 Task: Set the default behavior for intrusive ads content to "Ads are blocked on sites known to show intrusive or misleading ads".
Action: Mouse moved to (1081, 24)
Screenshot: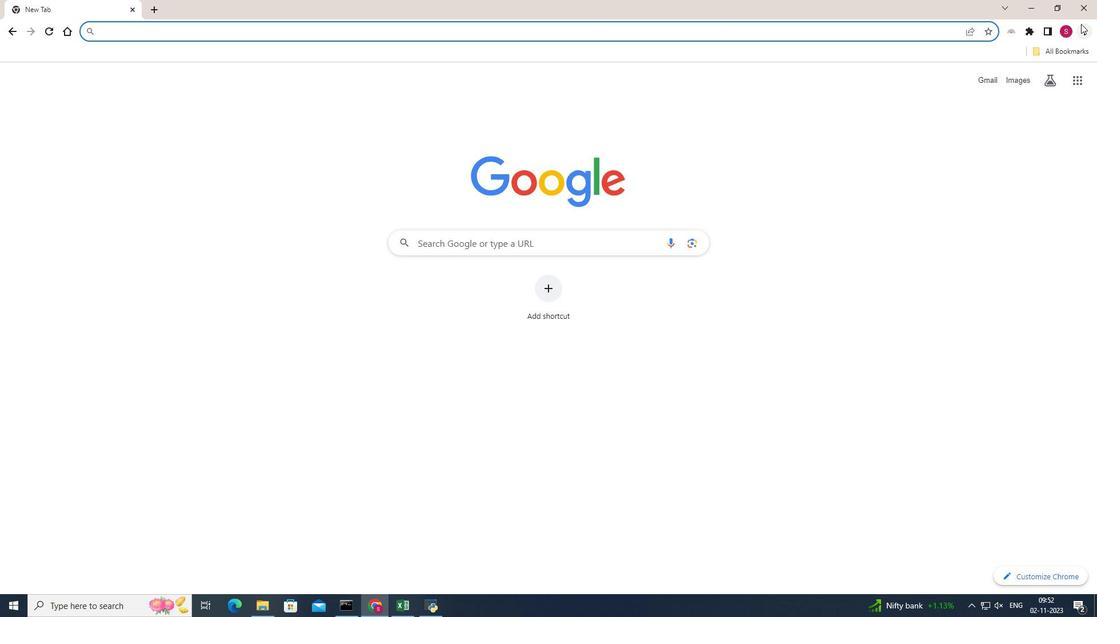 
Action: Mouse pressed left at (1081, 24)
Screenshot: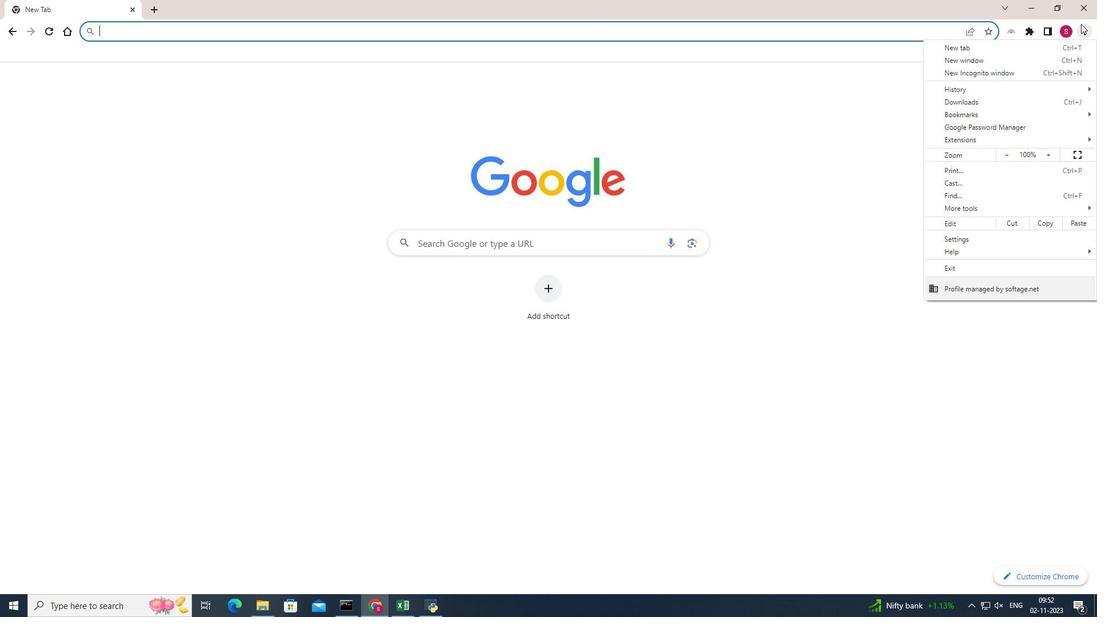 
Action: Mouse moved to (977, 233)
Screenshot: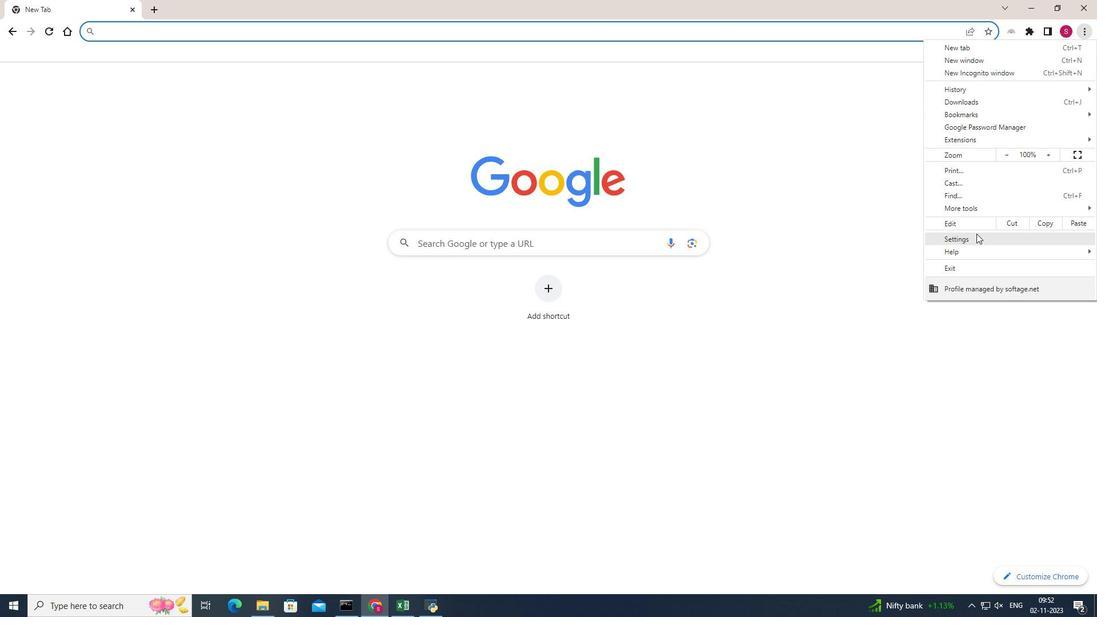 
Action: Mouse pressed left at (977, 233)
Screenshot: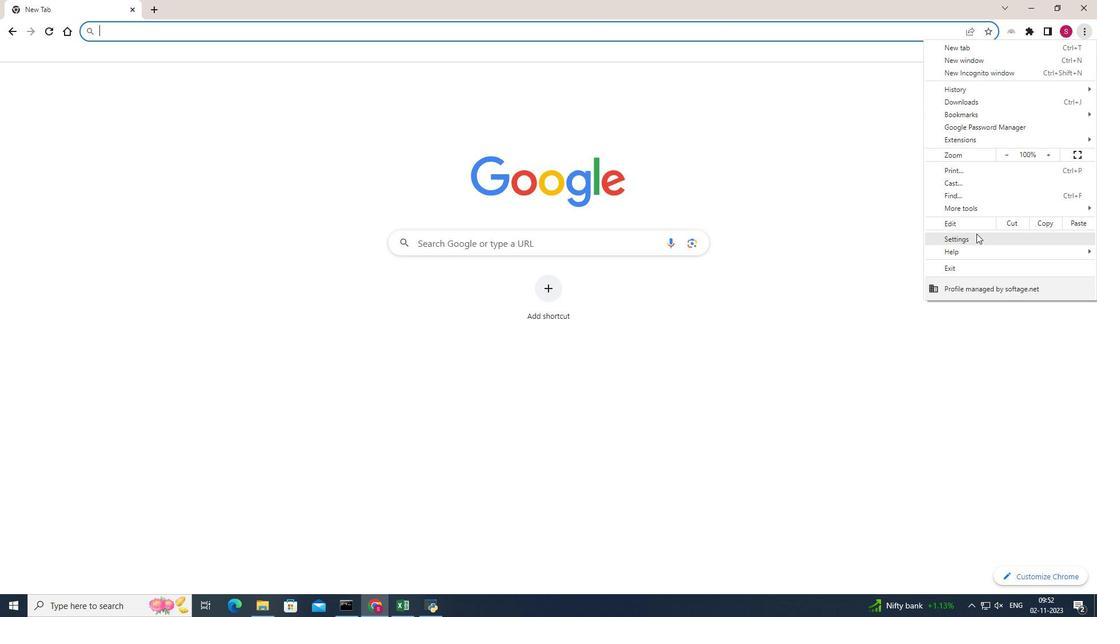 
Action: Mouse moved to (102, 134)
Screenshot: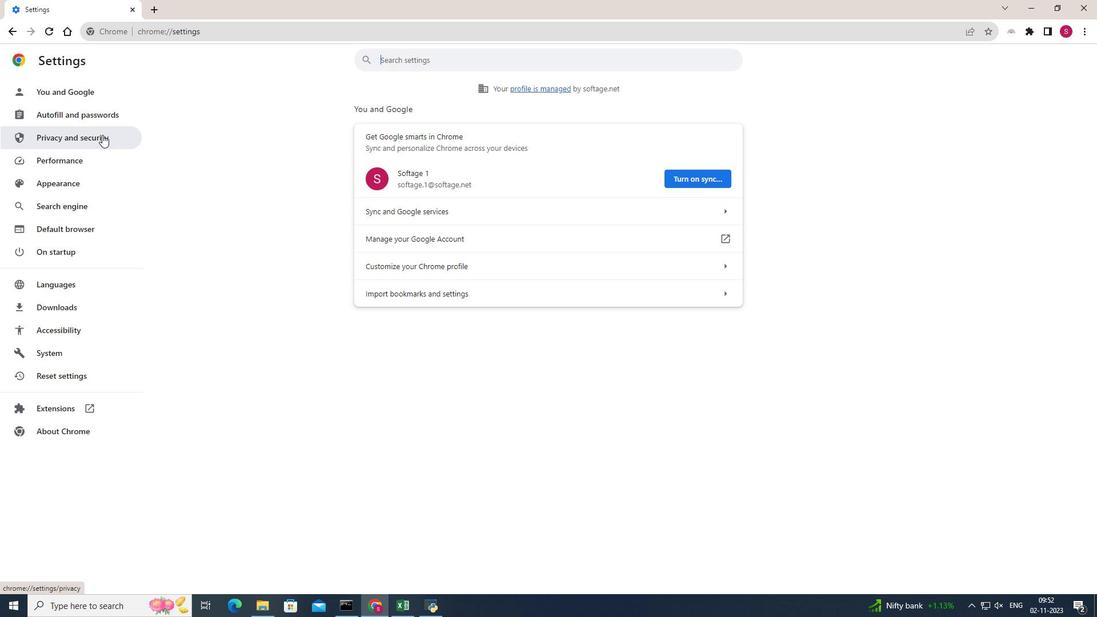 
Action: Mouse pressed left at (102, 134)
Screenshot: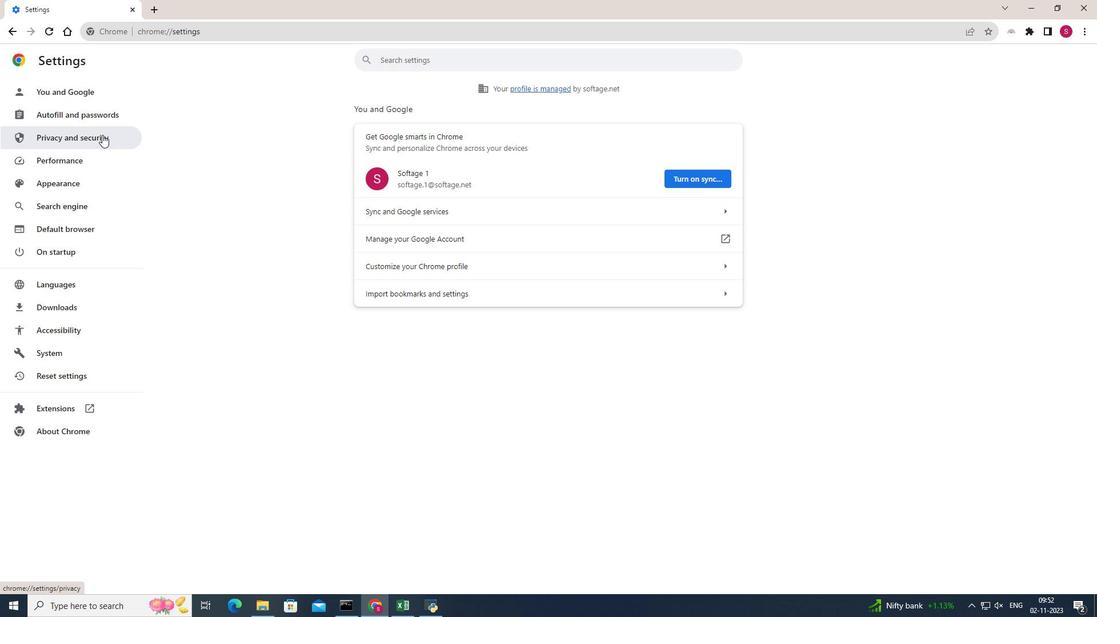 
Action: Mouse moved to (592, 365)
Screenshot: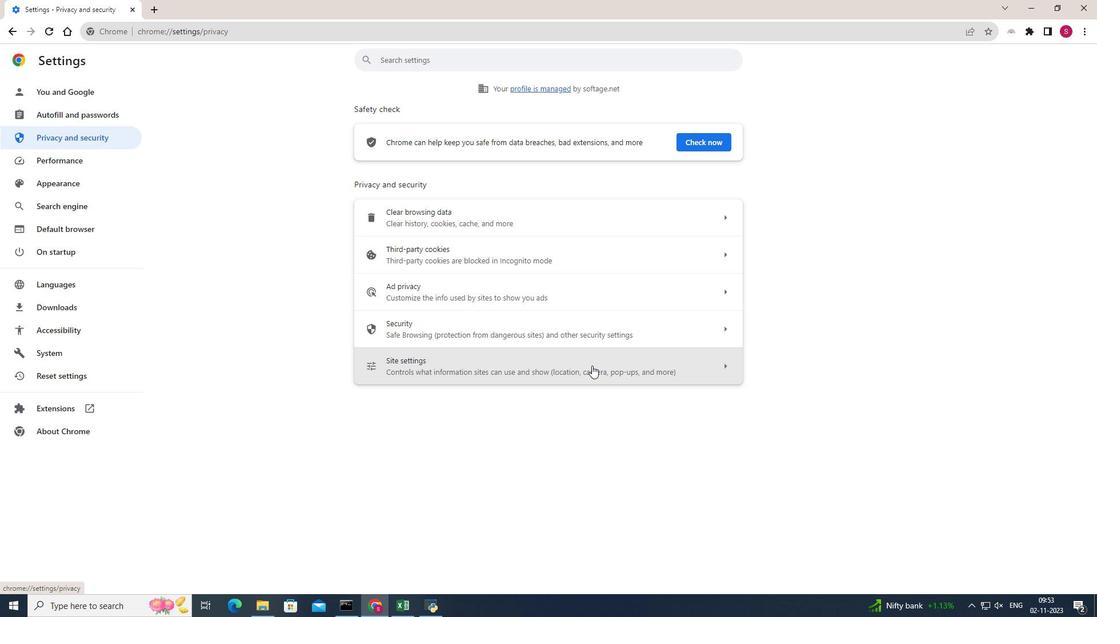
Action: Mouse pressed left at (592, 365)
Screenshot: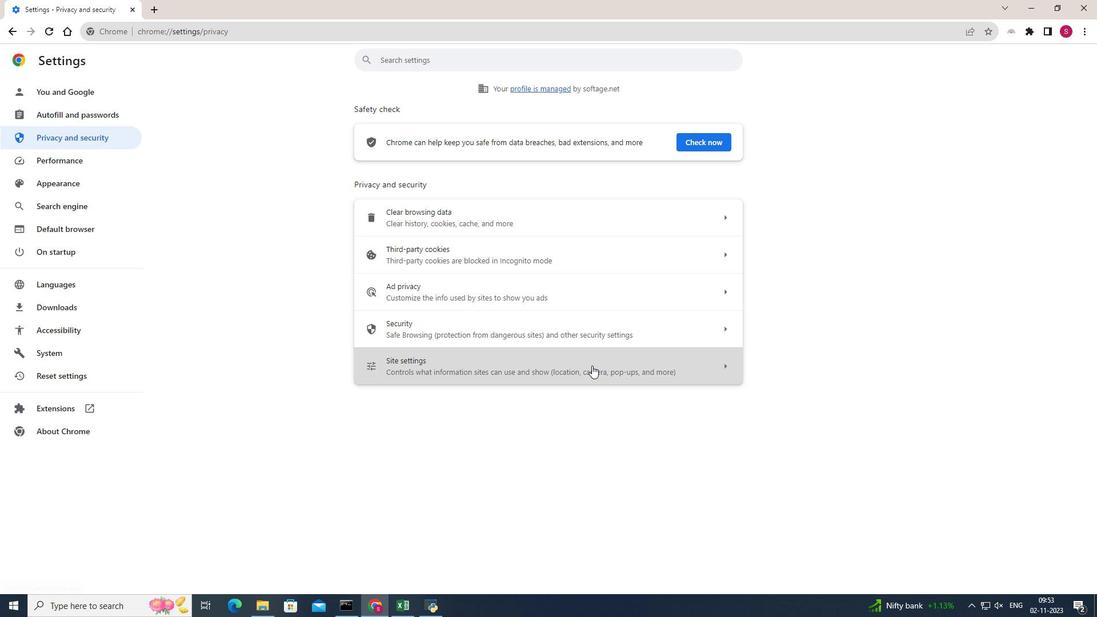 
Action: Mouse moved to (592, 365)
Screenshot: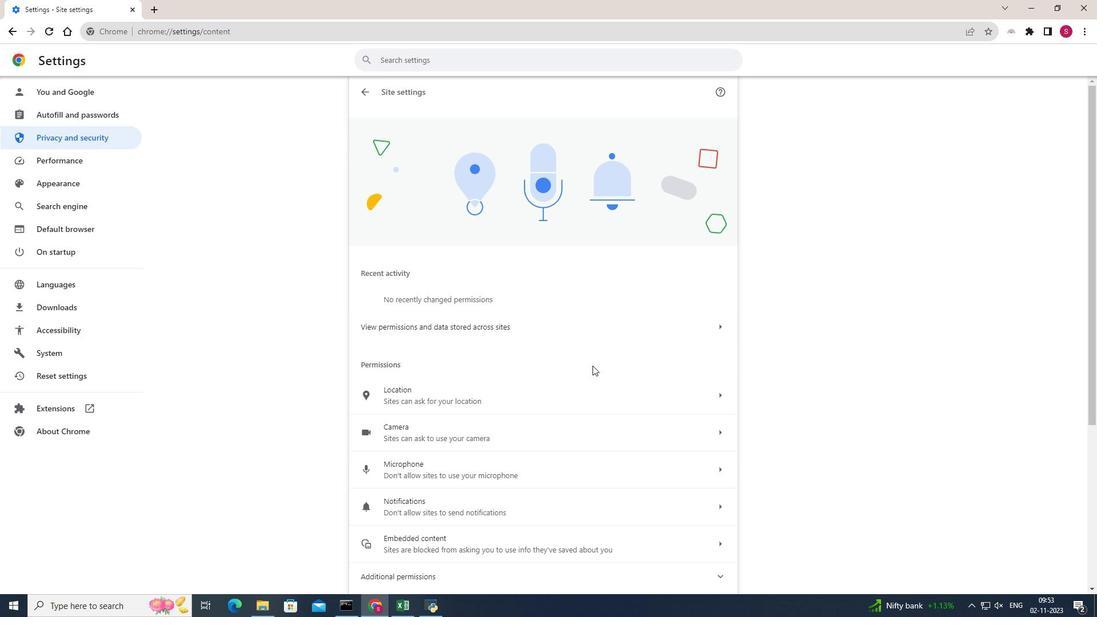 
Action: Mouse scrolled (592, 365) with delta (0, 0)
Screenshot: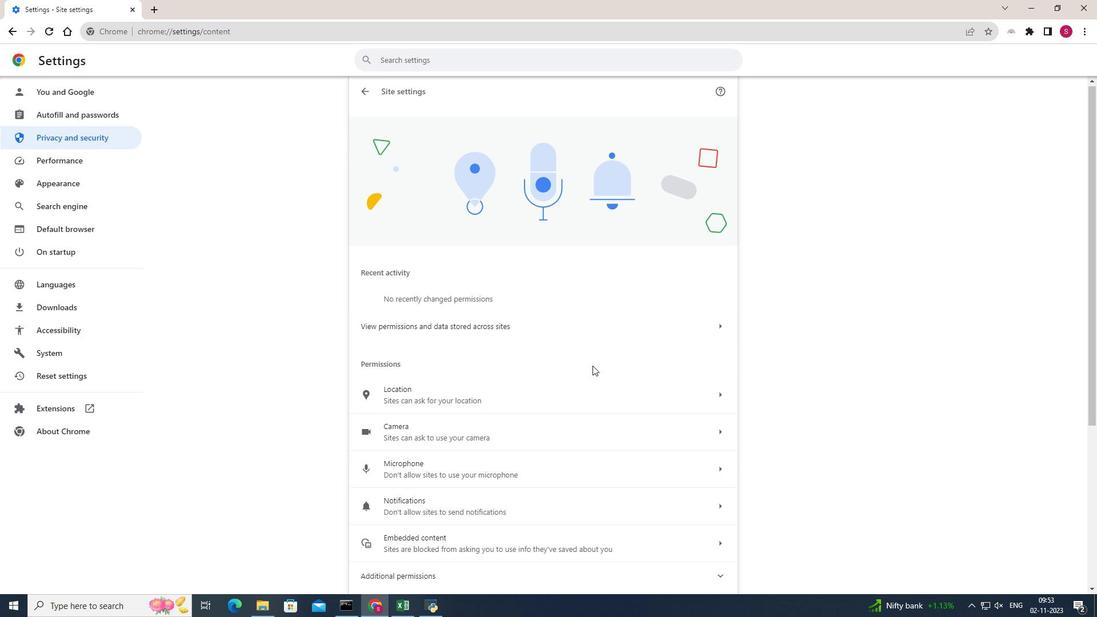 
Action: Mouse scrolled (592, 365) with delta (0, 0)
Screenshot: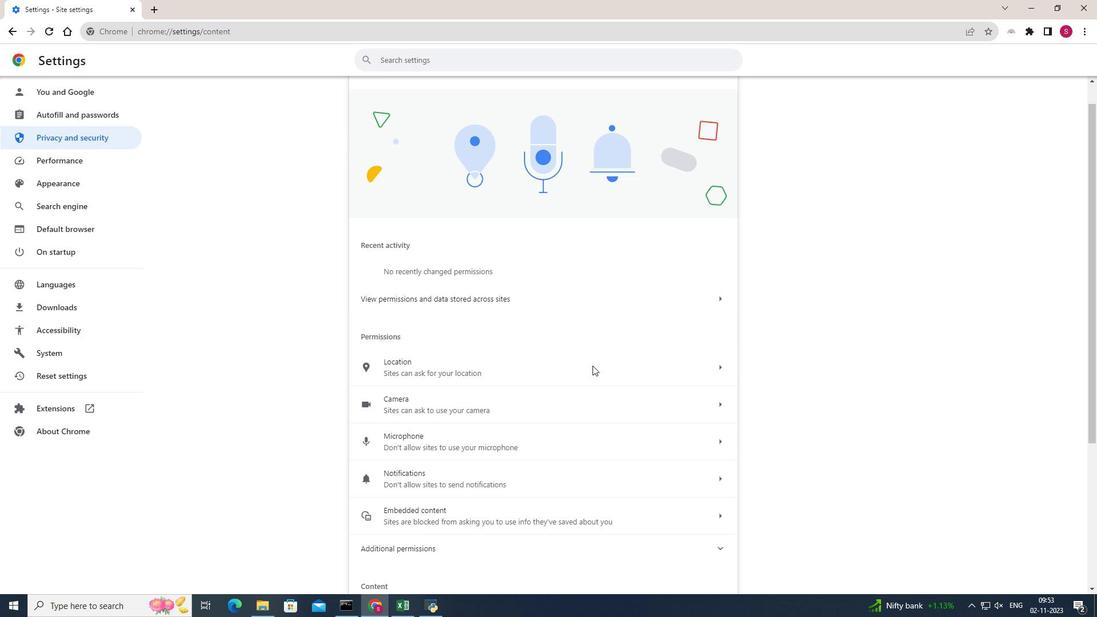 
Action: Mouse scrolled (592, 365) with delta (0, 0)
Screenshot: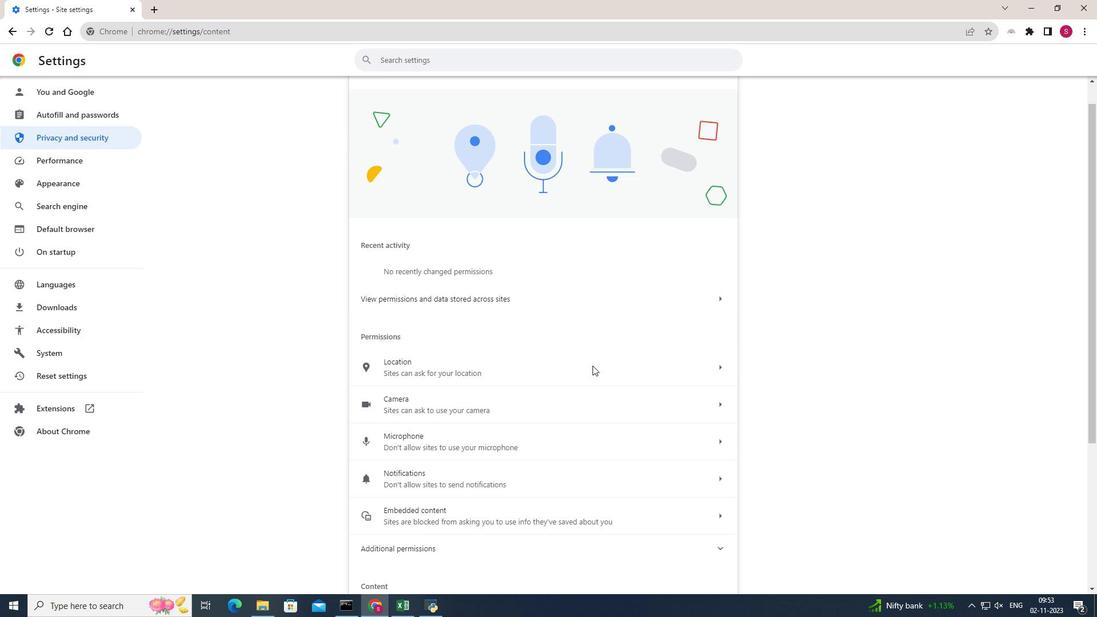 
Action: Mouse scrolled (592, 365) with delta (0, 0)
Screenshot: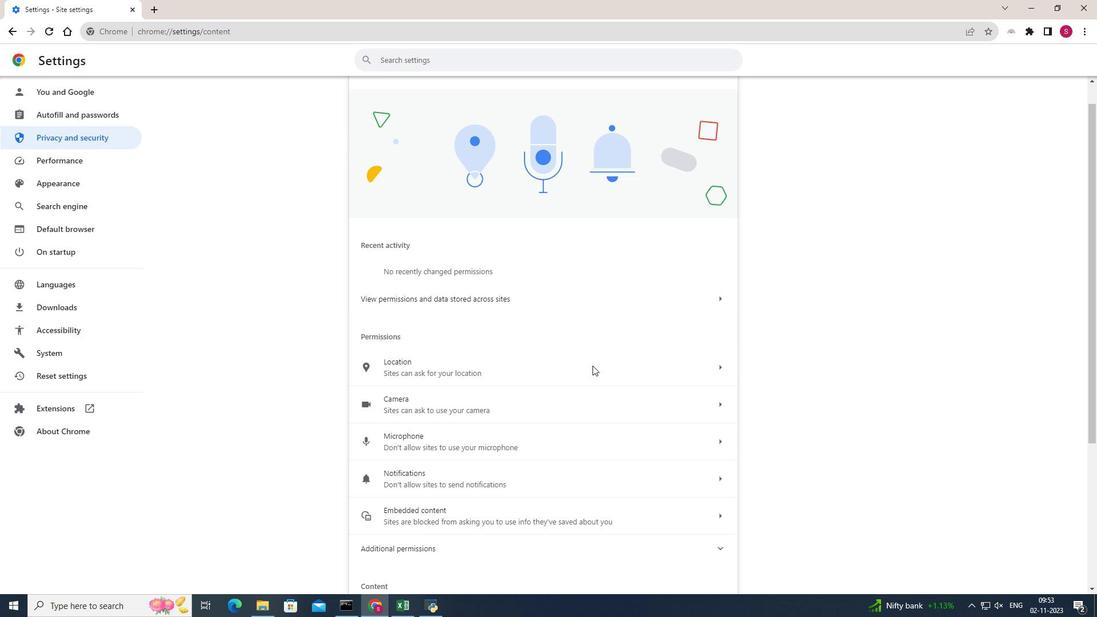 
Action: Mouse scrolled (592, 365) with delta (0, 0)
Screenshot: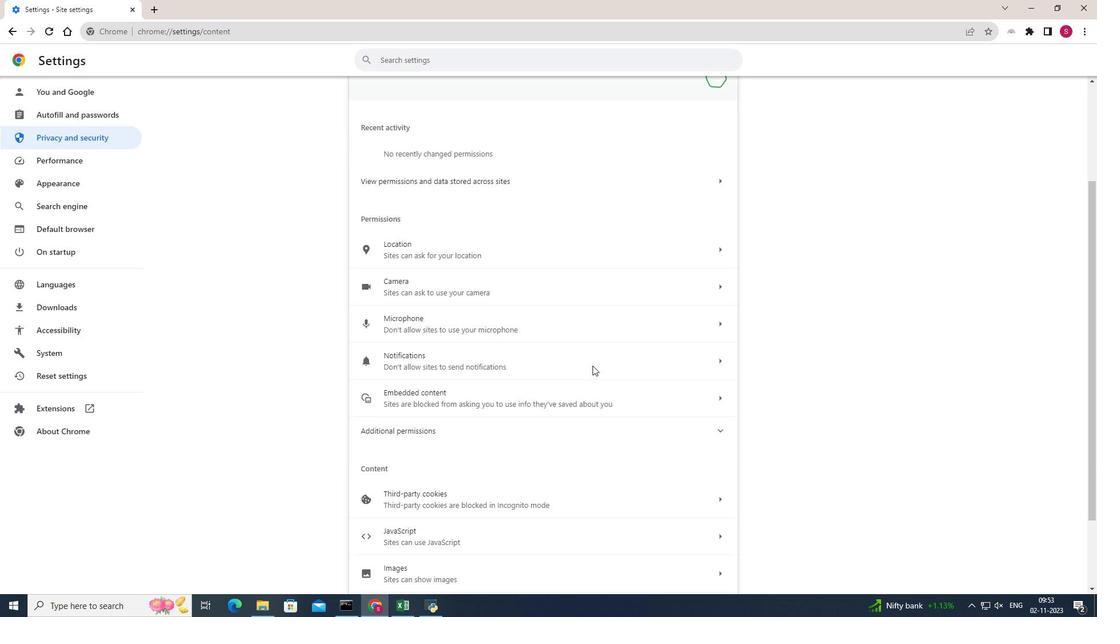 
Action: Mouse moved to (515, 540)
Screenshot: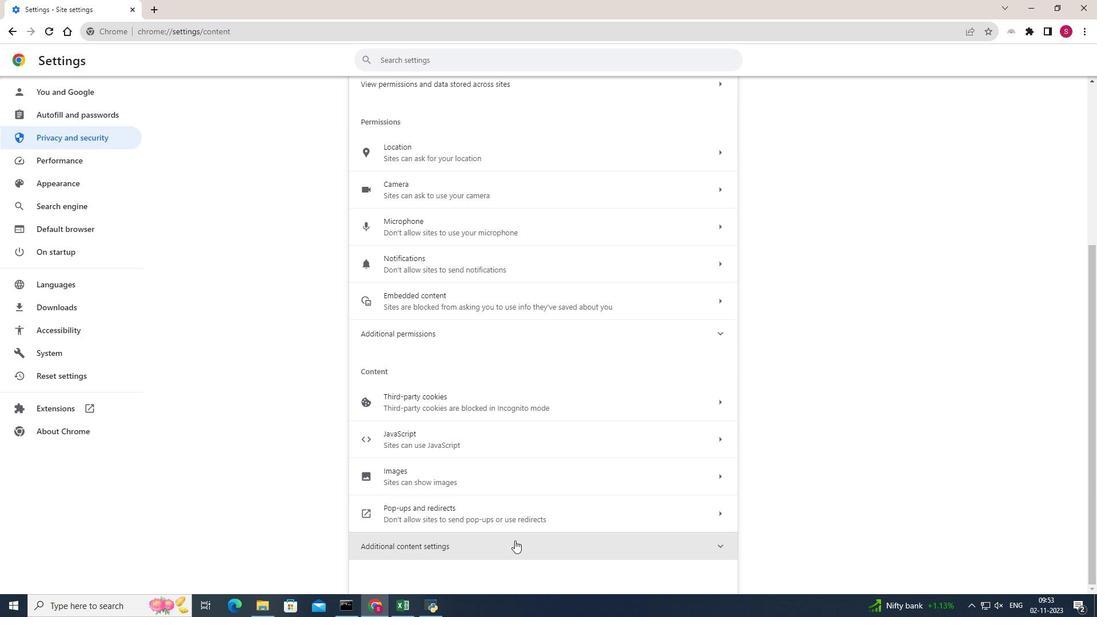 
Action: Mouse pressed left at (515, 540)
Screenshot: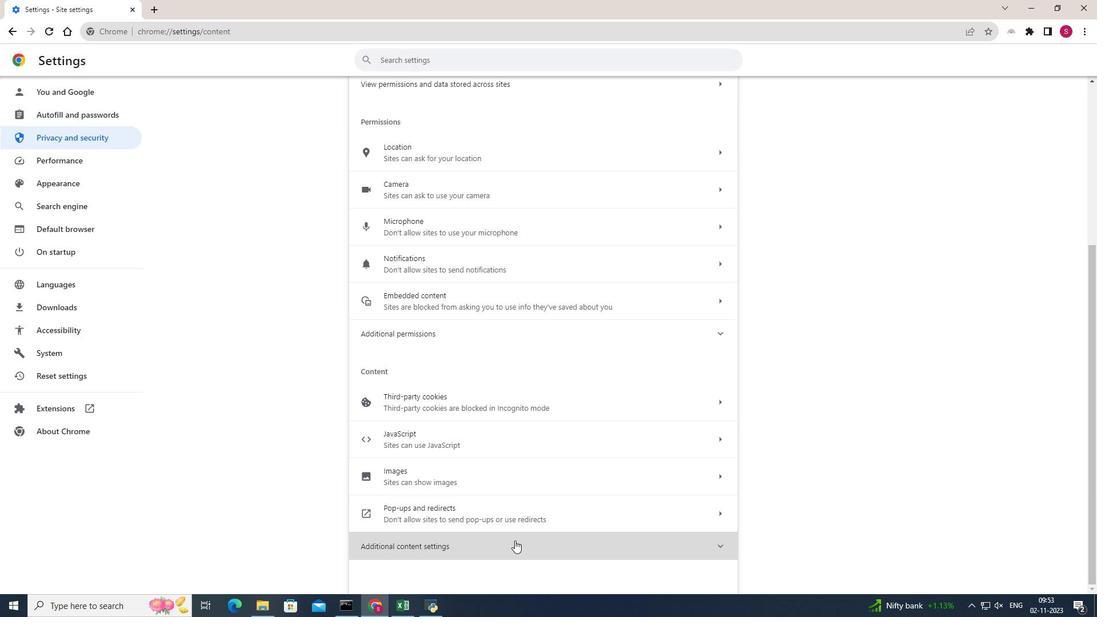 
Action: Mouse moved to (515, 535)
Screenshot: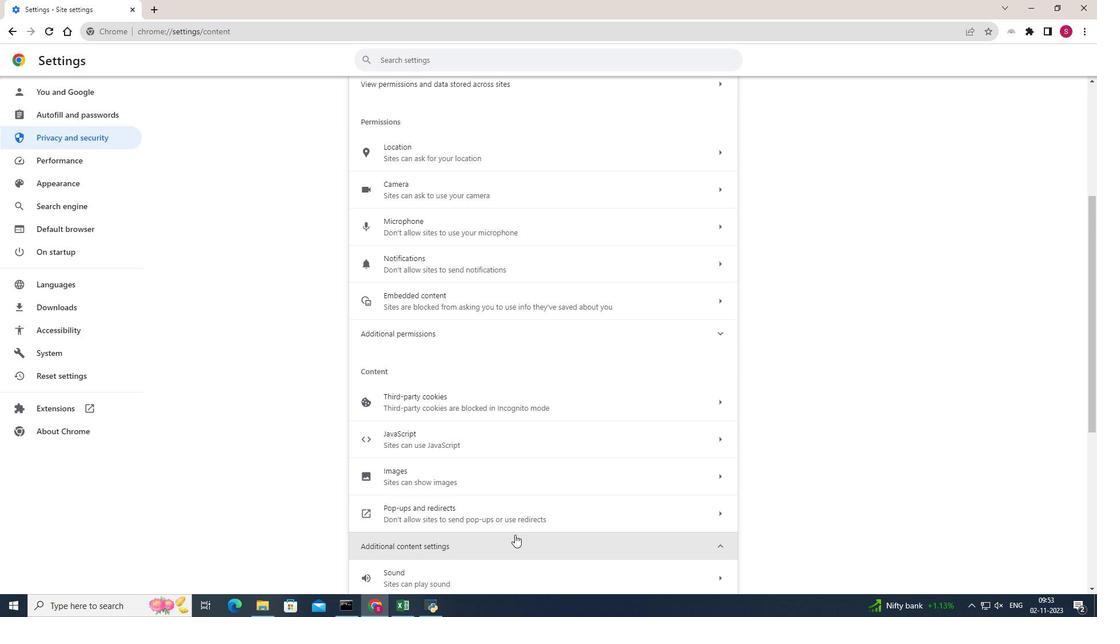 
Action: Mouse scrolled (515, 534) with delta (0, 0)
Screenshot: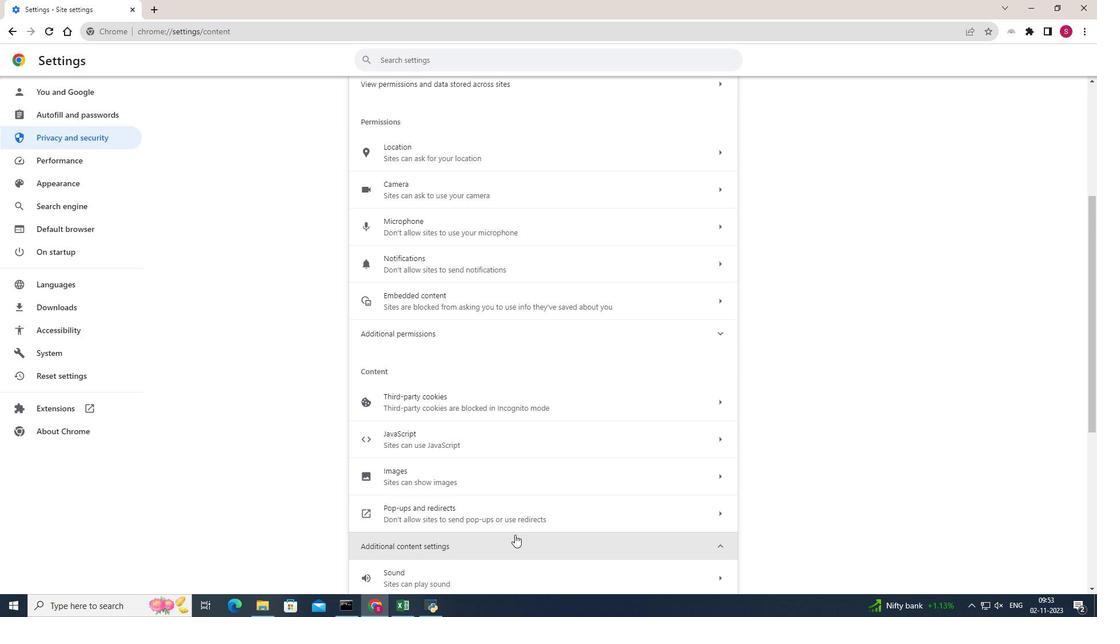 
Action: Mouse scrolled (515, 534) with delta (0, 0)
Screenshot: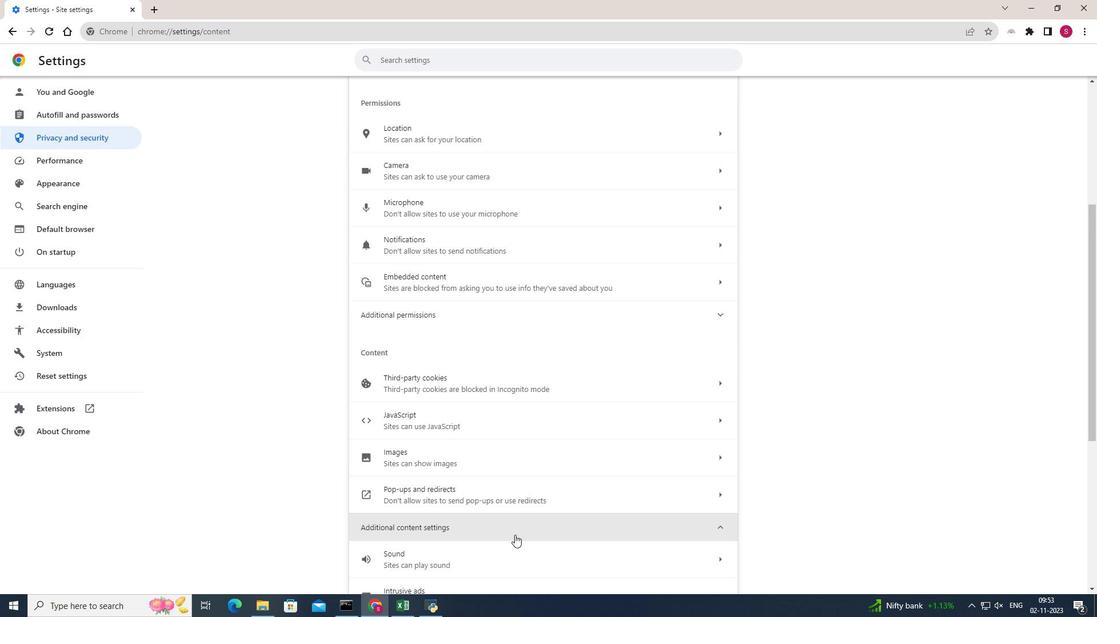 
Action: Mouse scrolled (515, 534) with delta (0, 0)
Screenshot: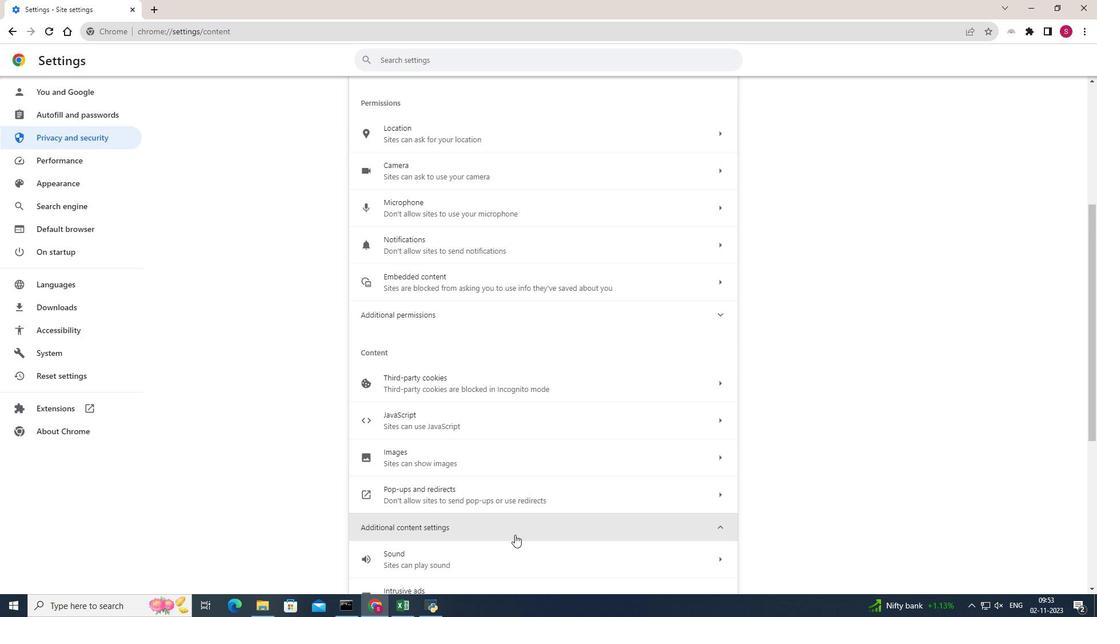 
Action: Mouse scrolled (515, 534) with delta (0, 0)
Screenshot: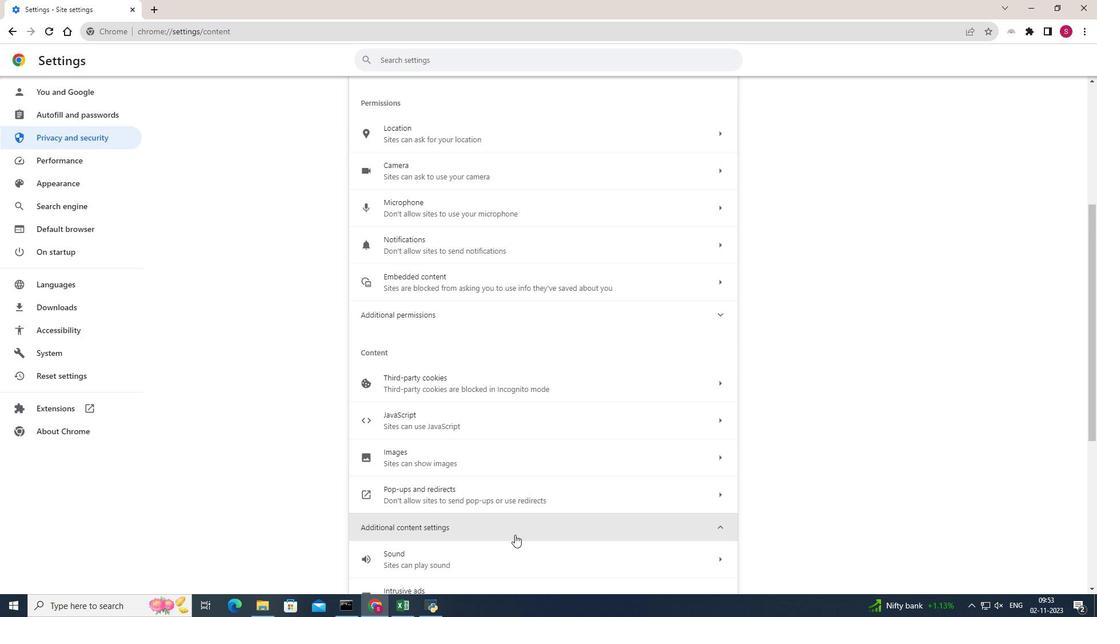 
Action: Mouse scrolled (515, 534) with delta (0, 0)
Screenshot: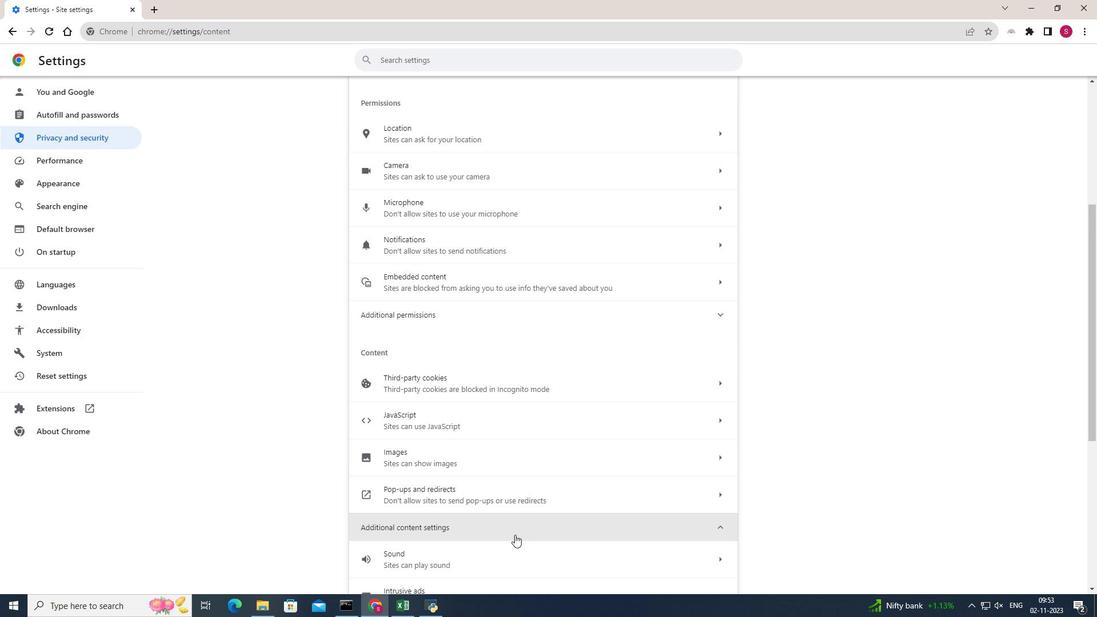 
Action: Mouse moved to (496, 321)
Screenshot: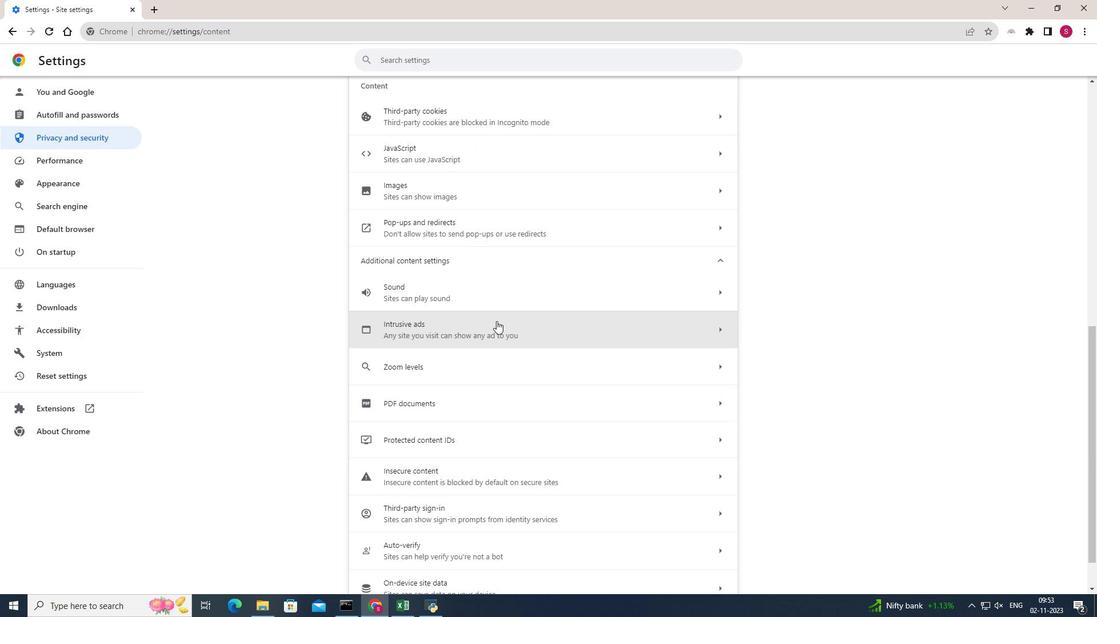 
Action: Mouse pressed left at (496, 321)
Screenshot: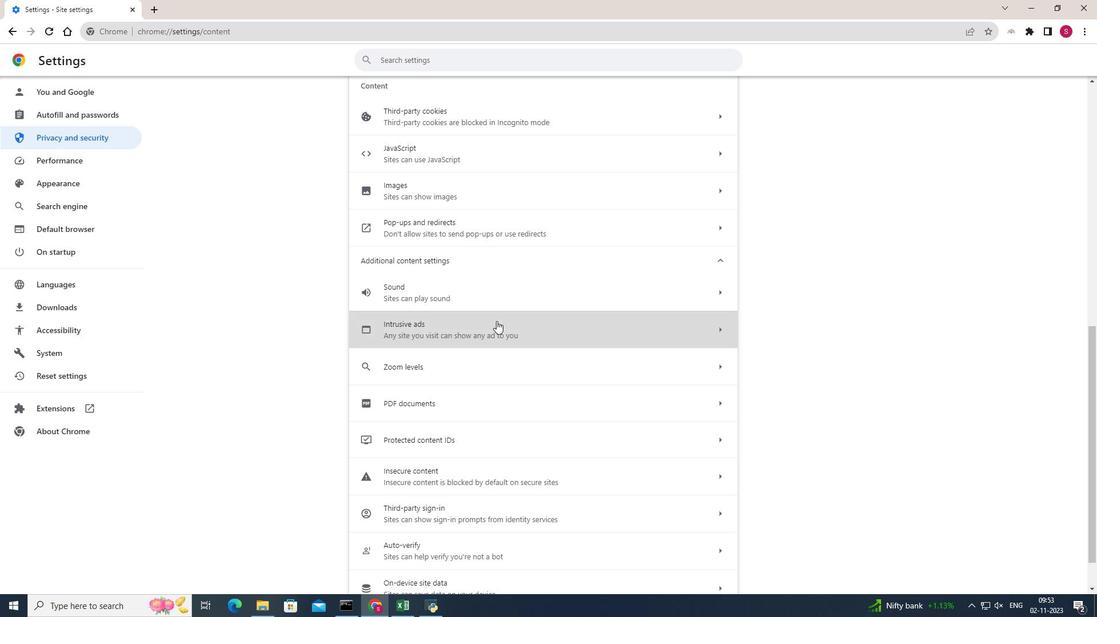 
Action: Mouse pressed left at (496, 321)
Screenshot: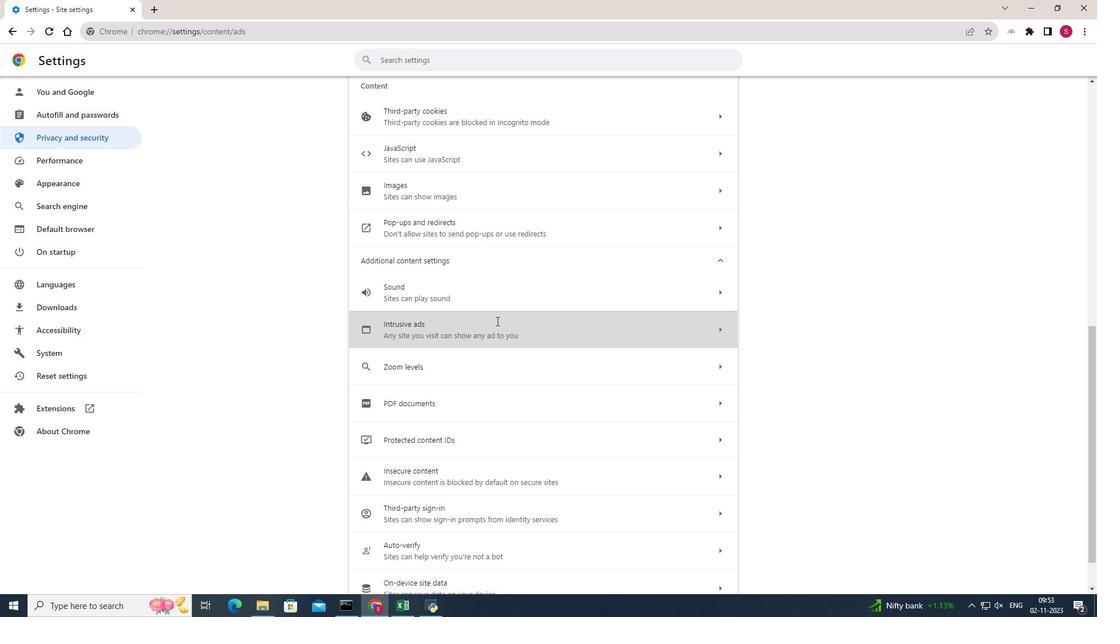 
Action: Mouse moved to (376, 240)
Screenshot: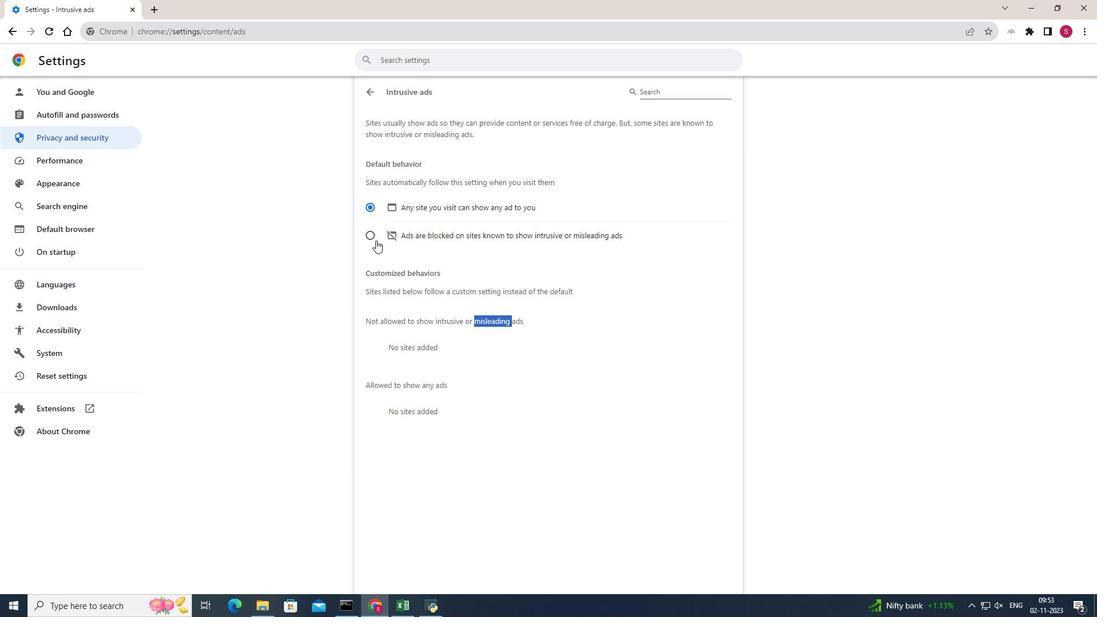 
Action: Mouse pressed left at (376, 240)
Screenshot: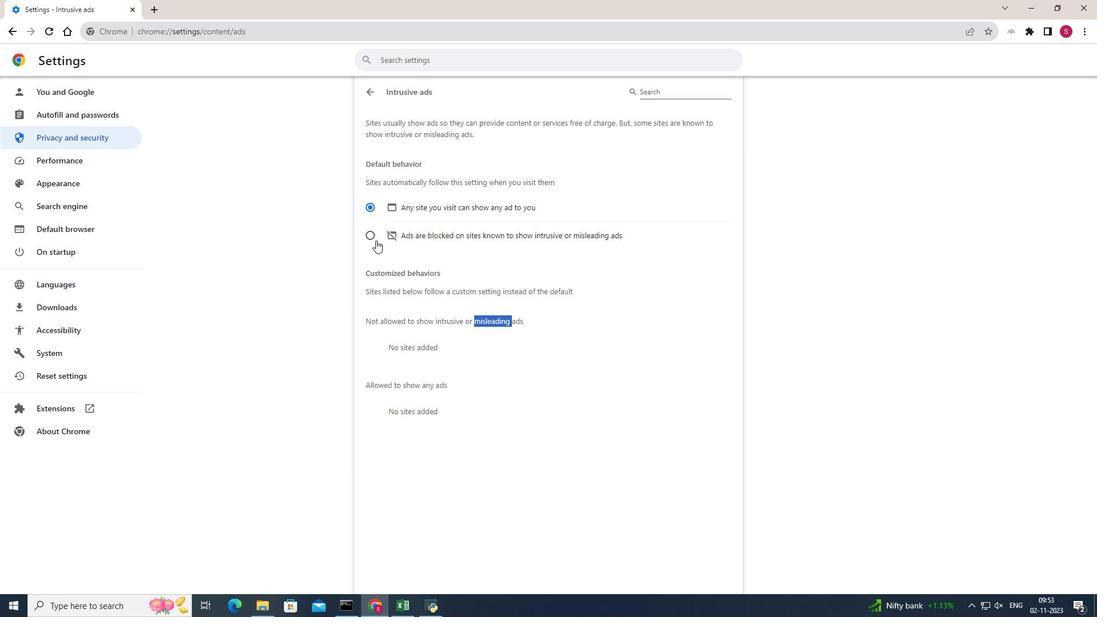 
Action: Mouse moved to (794, 268)
Screenshot: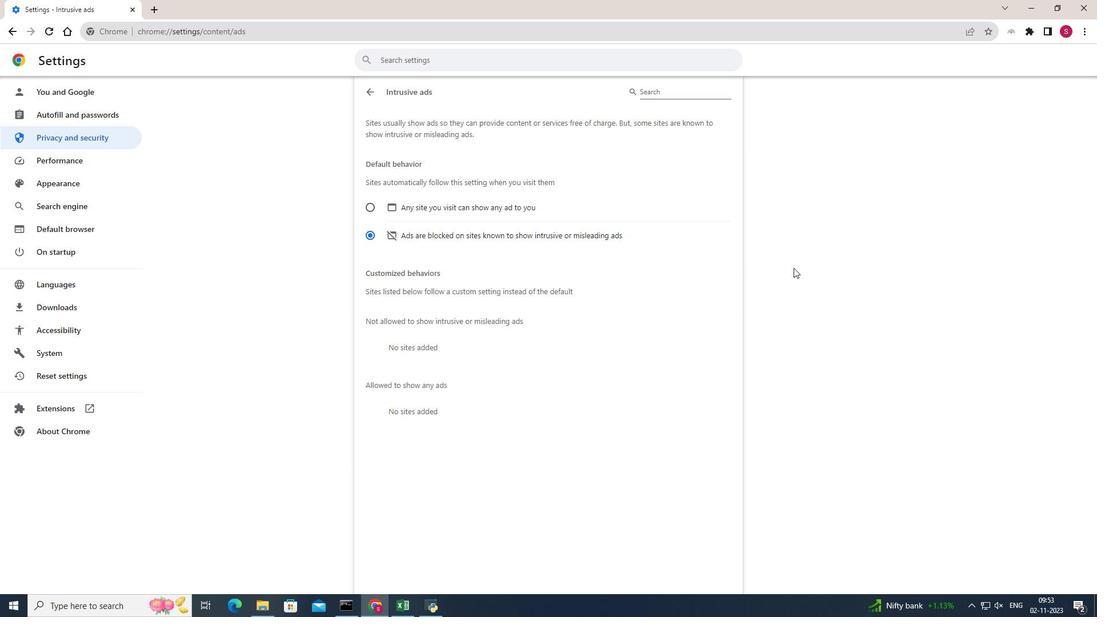 
